 Task: Reply to email with the signature Edward Wright with the subject 'Request for a pay raise' from softage.1@softage.net with the message 'Could you provide me with a list of the project's constraints and assumptions?'
Action: Mouse moved to (271, 261)
Screenshot: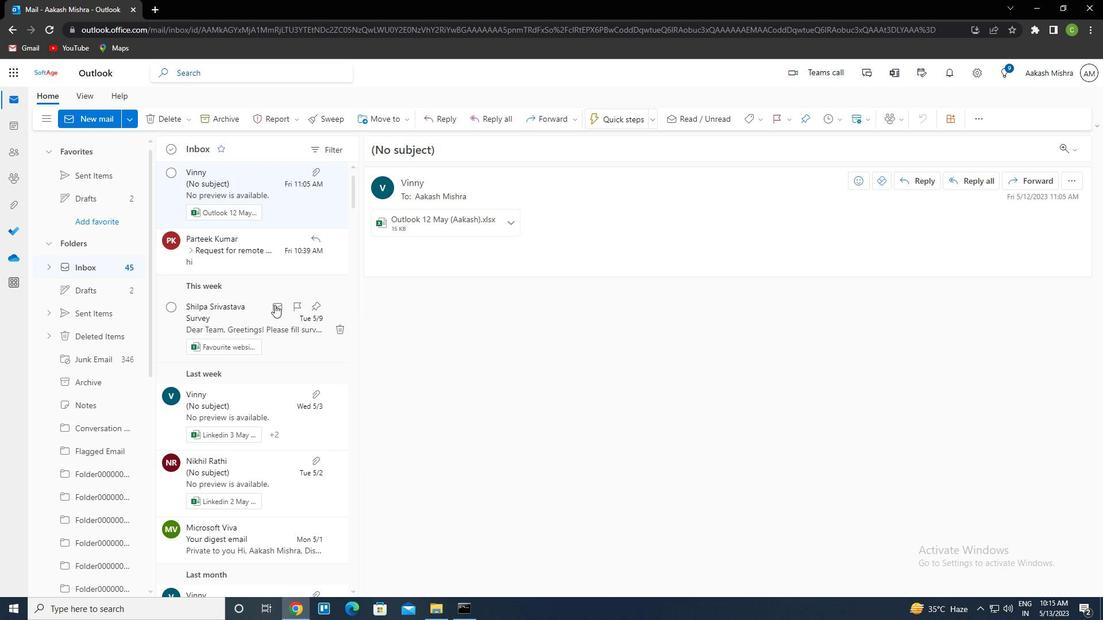 
Action: Mouse pressed left at (271, 261)
Screenshot: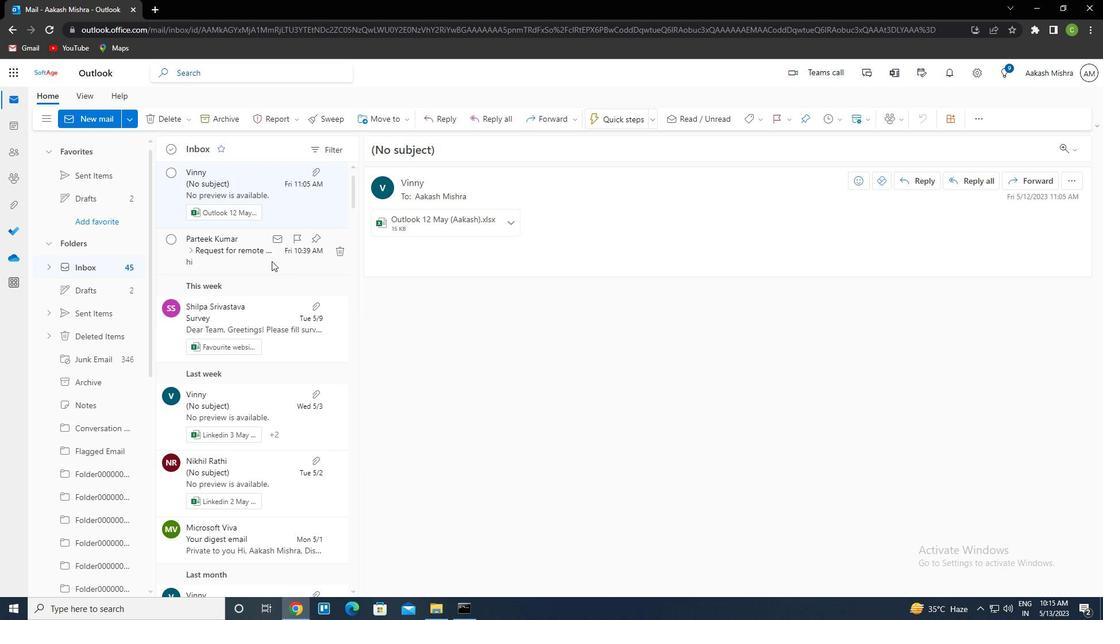 
Action: Mouse moved to (928, 209)
Screenshot: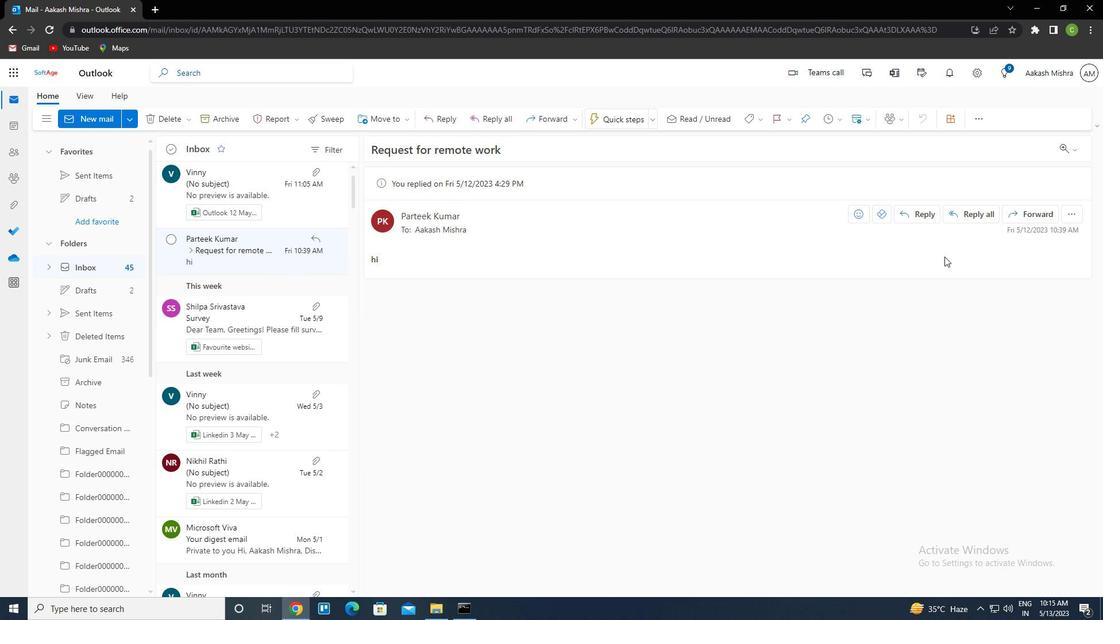 
Action: Mouse pressed left at (928, 209)
Screenshot: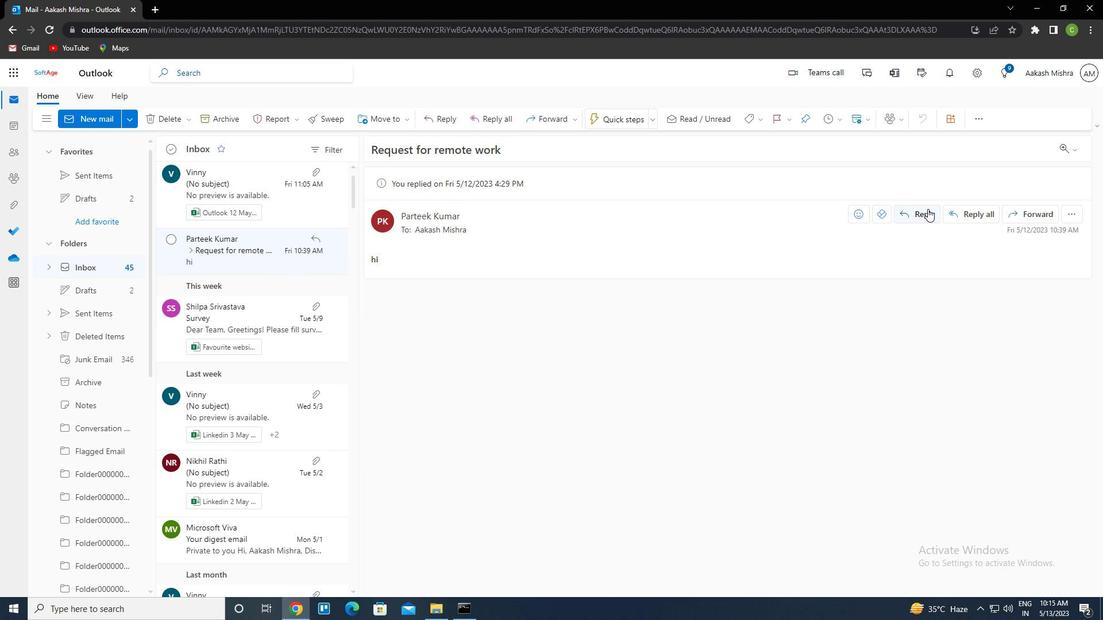 
Action: Mouse moved to (742, 118)
Screenshot: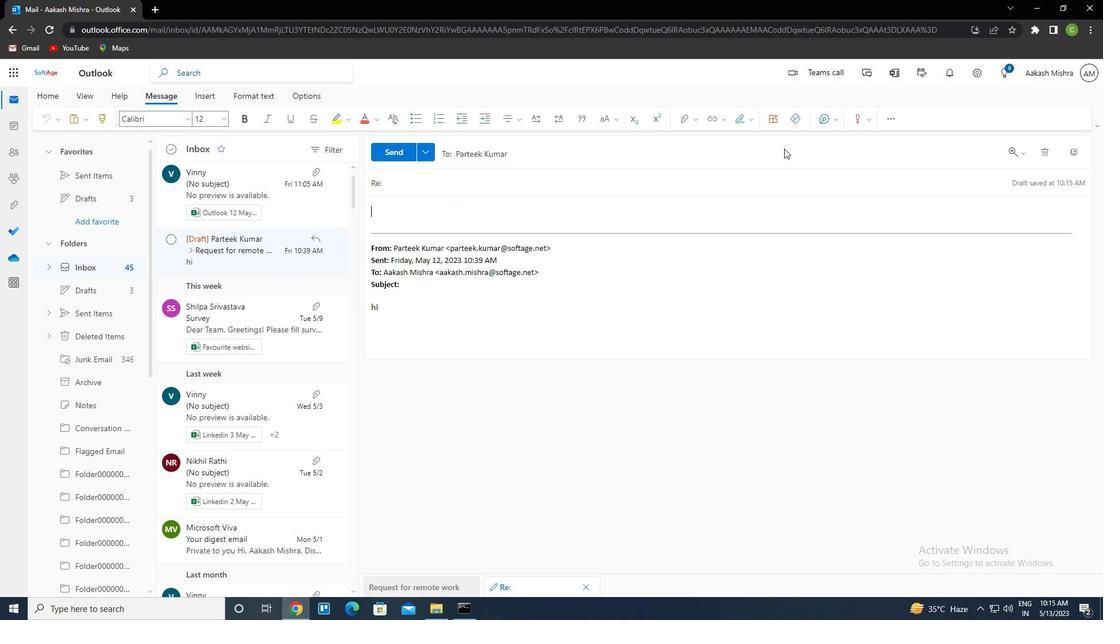 
Action: Mouse pressed left at (742, 118)
Screenshot: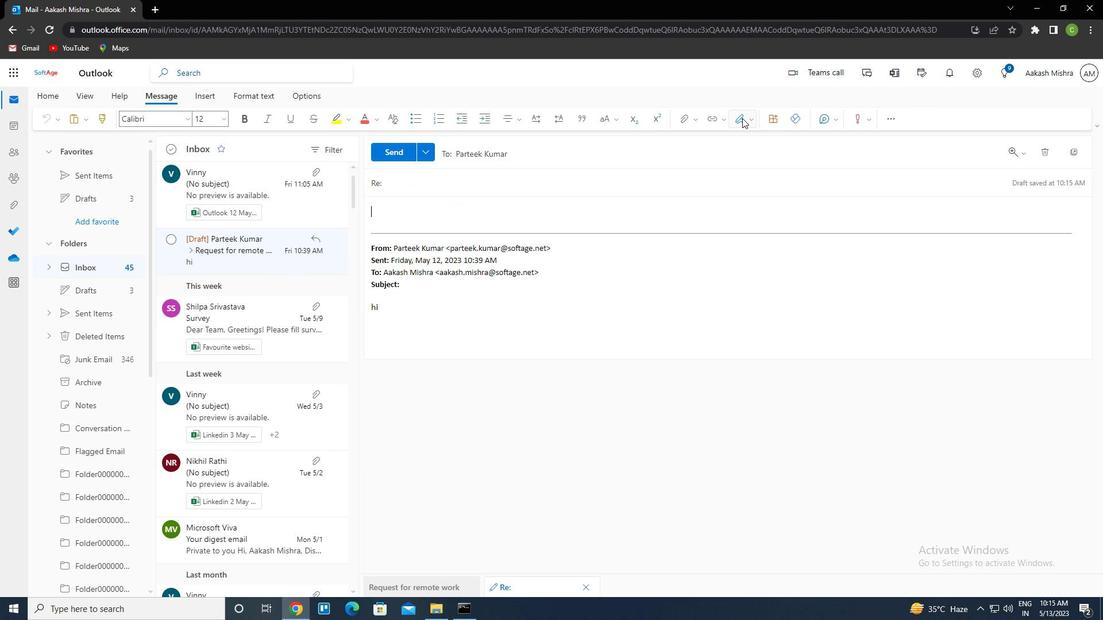 
Action: Mouse moved to (734, 148)
Screenshot: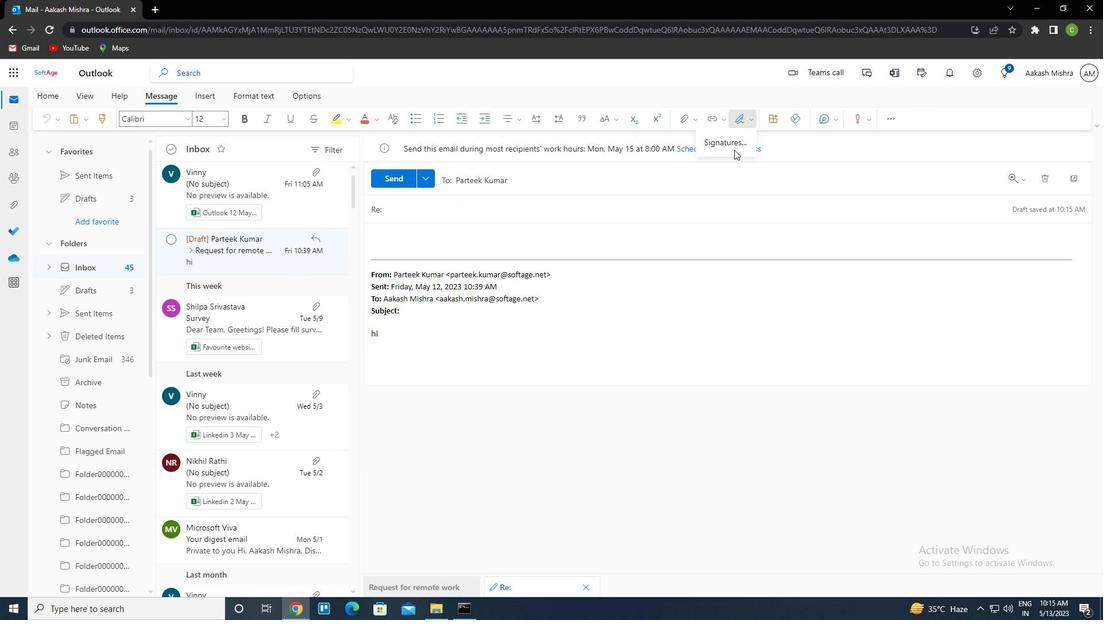 
Action: Mouse pressed left at (734, 148)
Screenshot: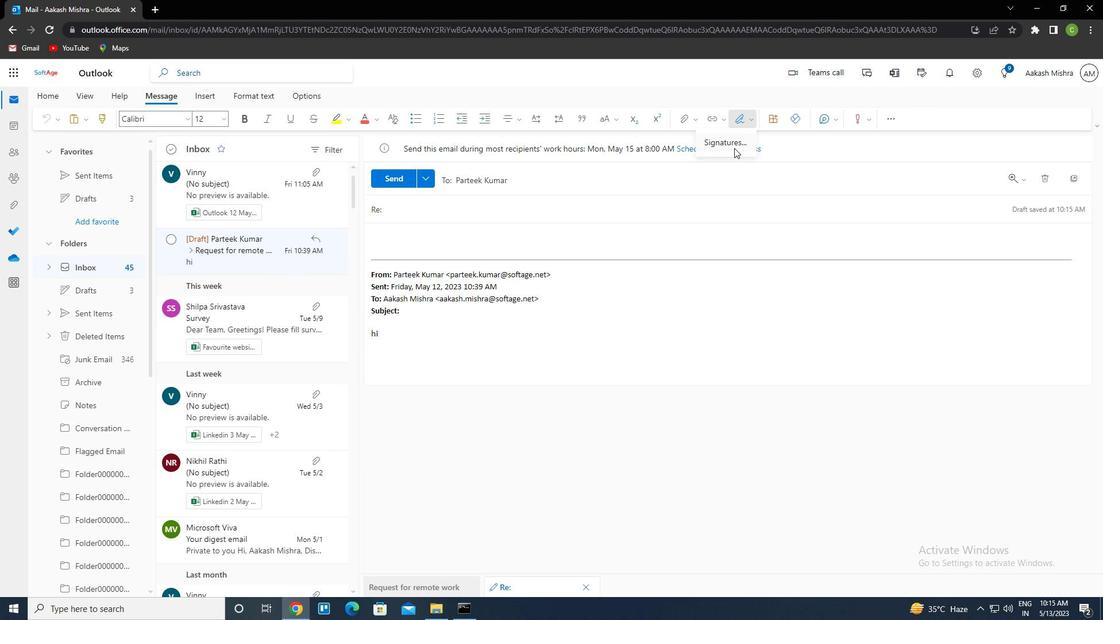 
Action: Mouse moved to (496, 214)
Screenshot: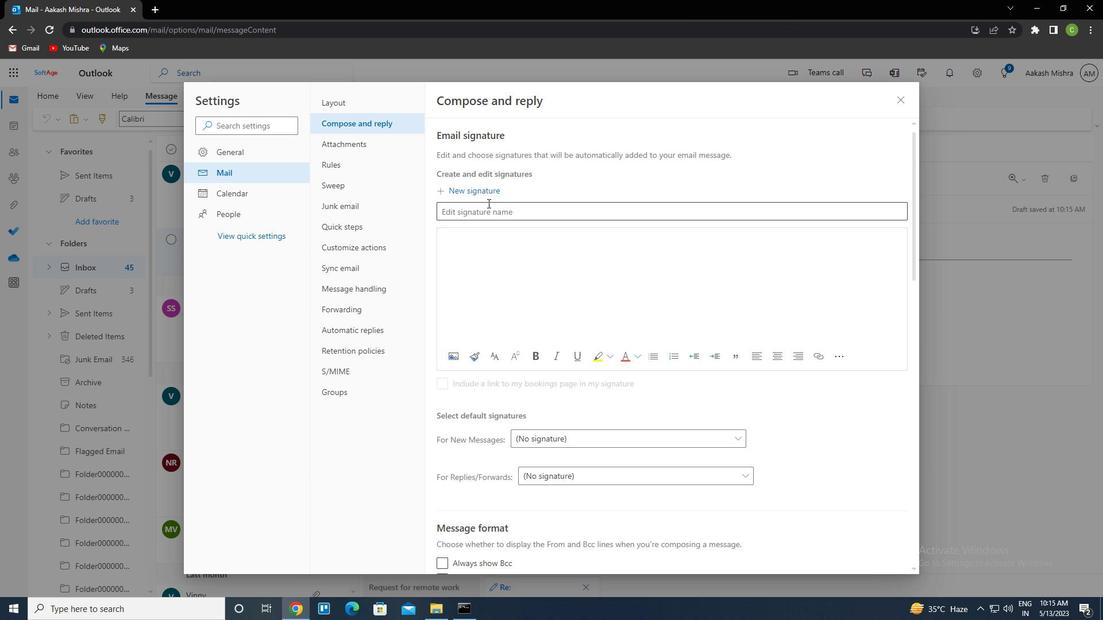 
Action: Mouse pressed left at (496, 214)
Screenshot: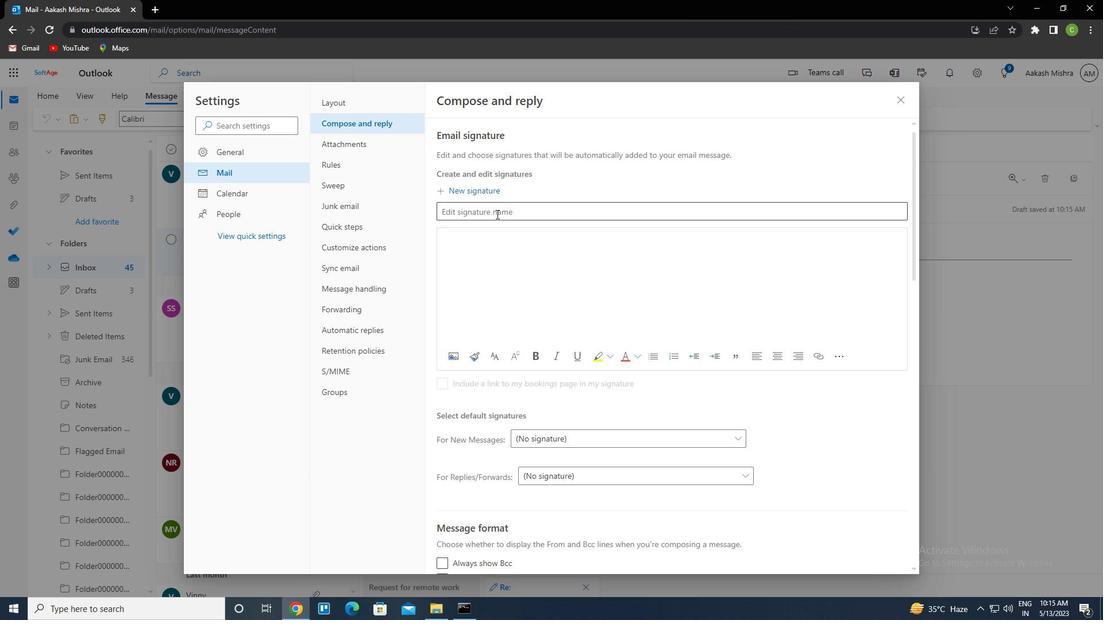 
Action: Key pressed <Key.caps_lock>e<Key.caps_lock>dward<Key.space><Key.caps_lock>w<Key.caps_lock>right
Screenshot: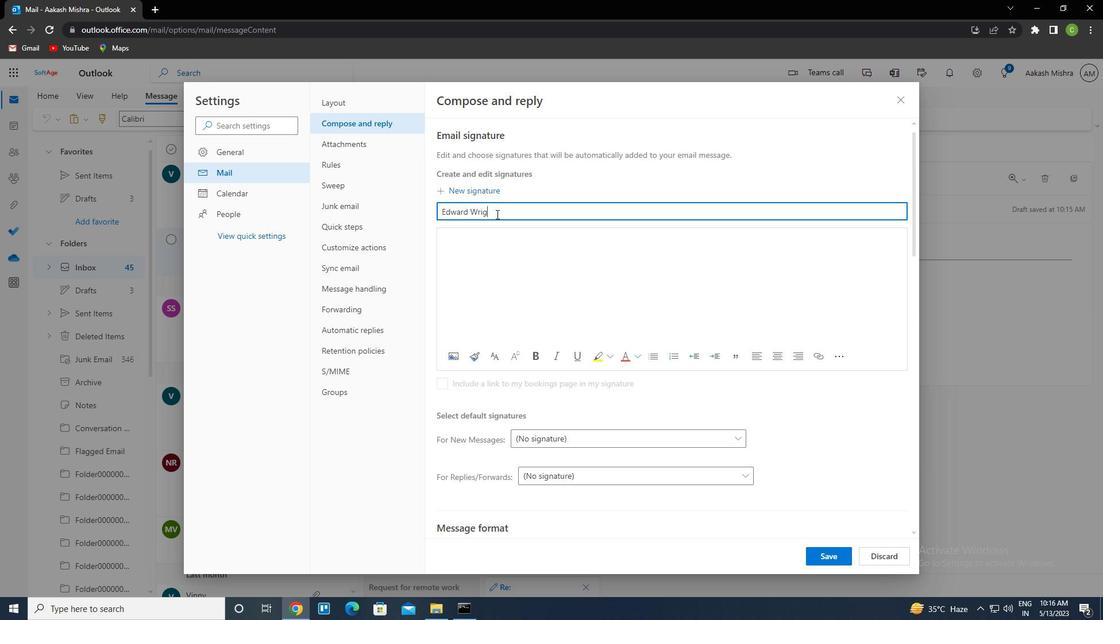
Action: Mouse moved to (499, 243)
Screenshot: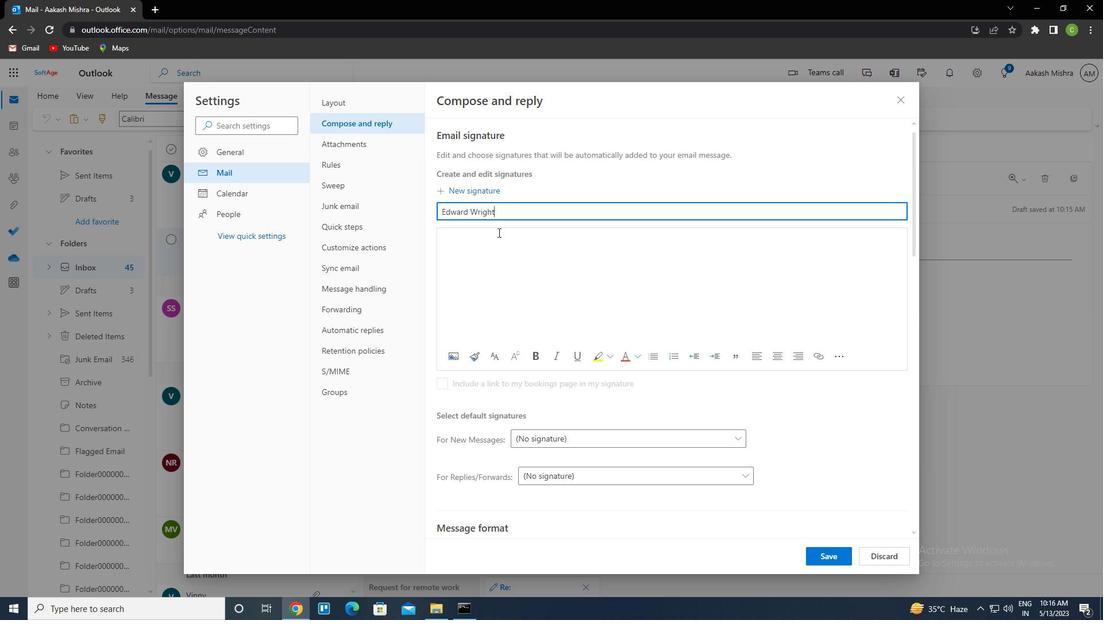 
Action: Mouse pressed left at (499, 243)
Screenshot: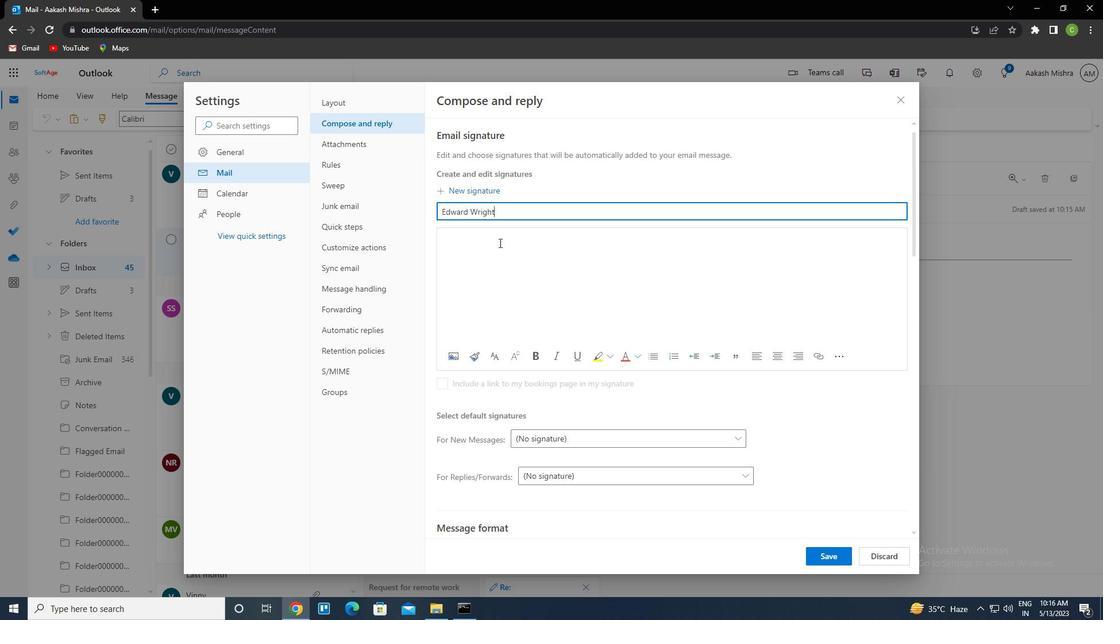 
Action: Key pressed <Key.caps_lock>ed<Key.backspace><Key.caps_lock>dward<Key.space><Key.caps_lock>w<Key.caps_lock>right
Screenshot: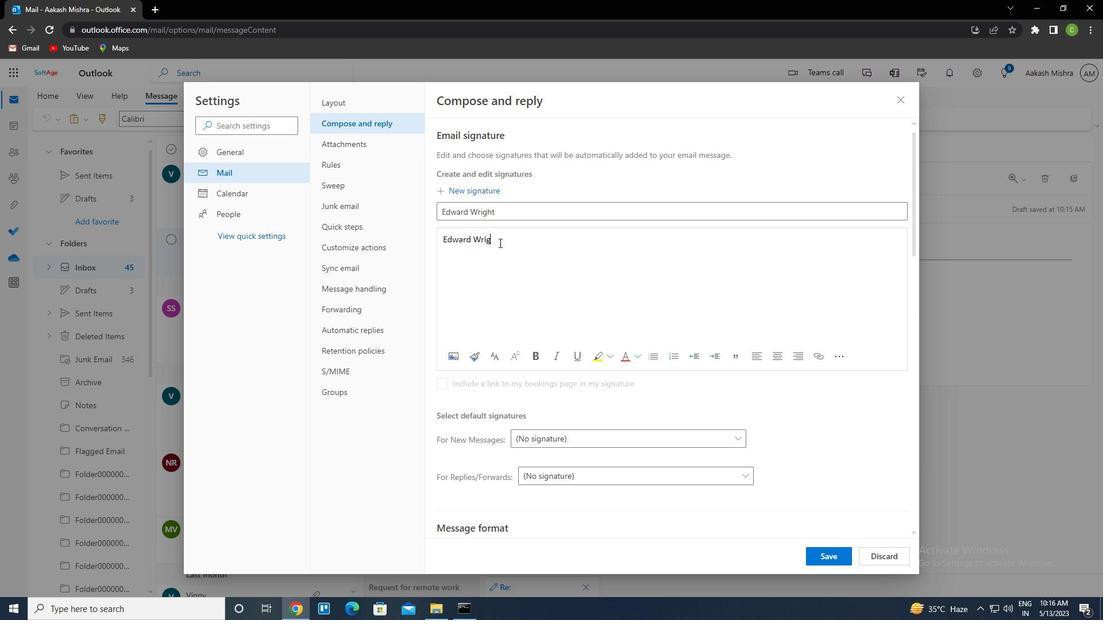 
Action: Mouse moved to (830, 555)
Screenshot: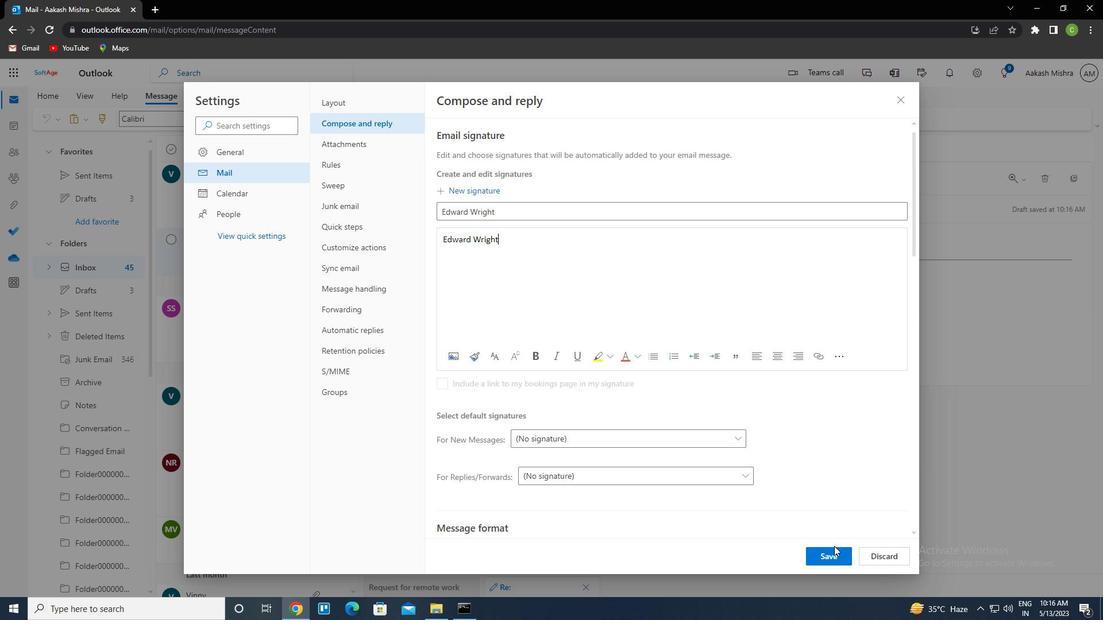 
Action: Mouse pressed left at (830, 555)
Screenshot: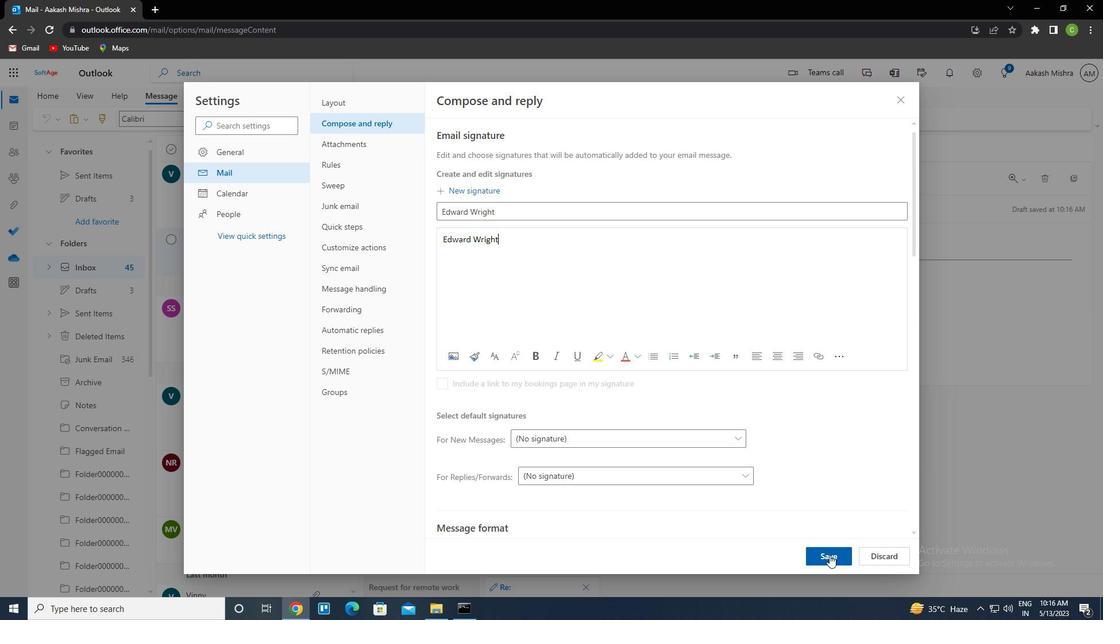 
Action: Mouse moved to (901, 93)
Screenshot: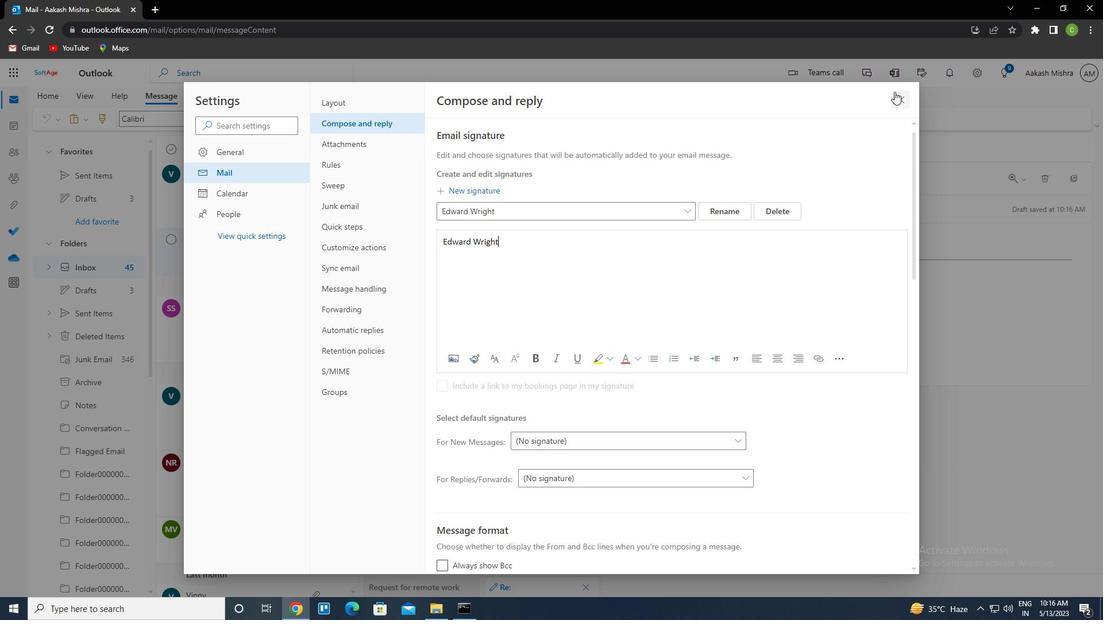 
Action: Mouse pressed left at (901, 93)
Screenshot: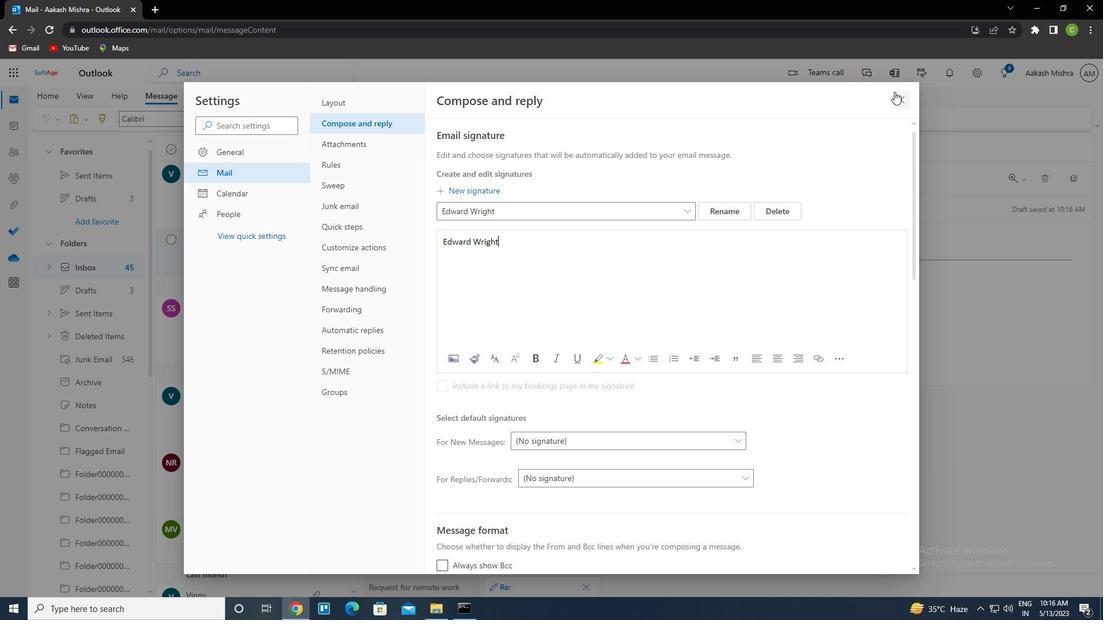 
Action: Mouse moved to (743, 112)
Screenshot: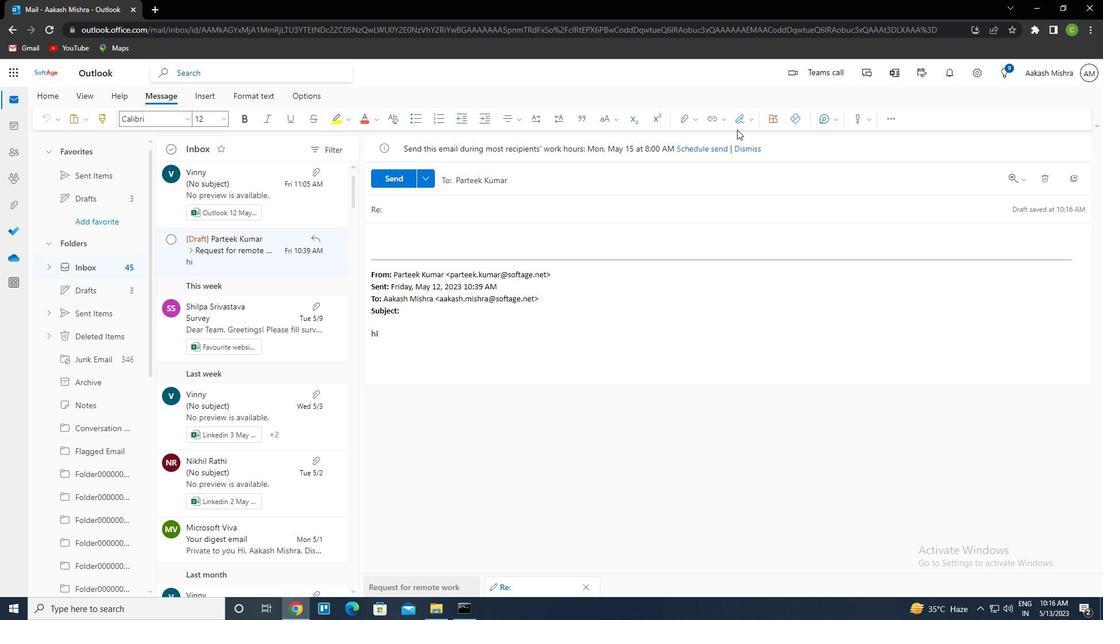 
Action: Mouse pressed left at (743, 112)
Screenshot: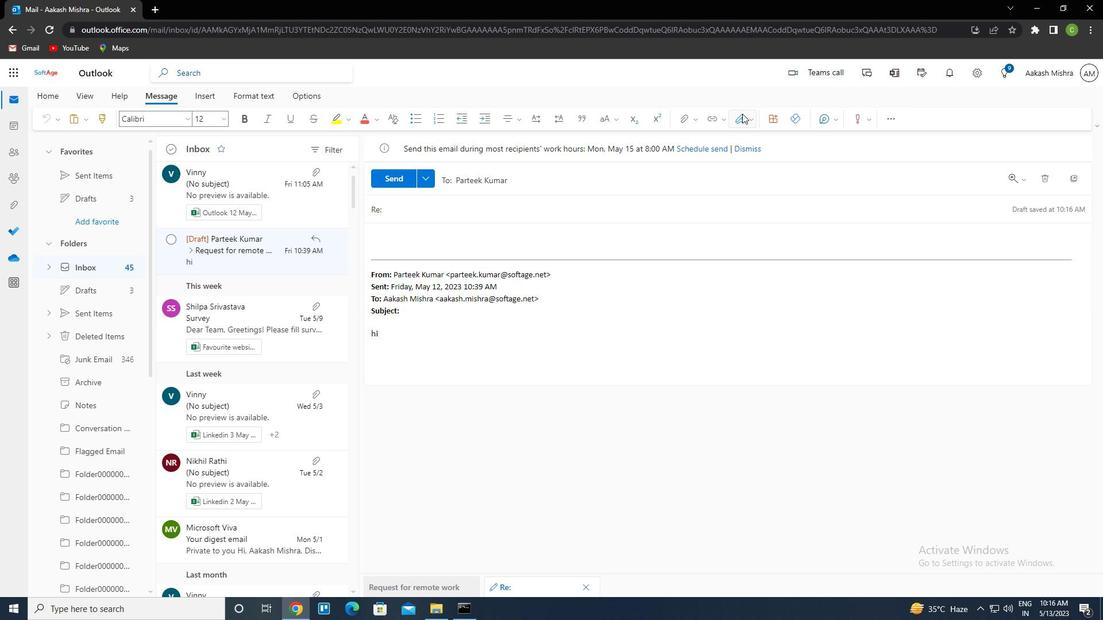 
Action: Mouse moved to (735, 141)
Screenshot: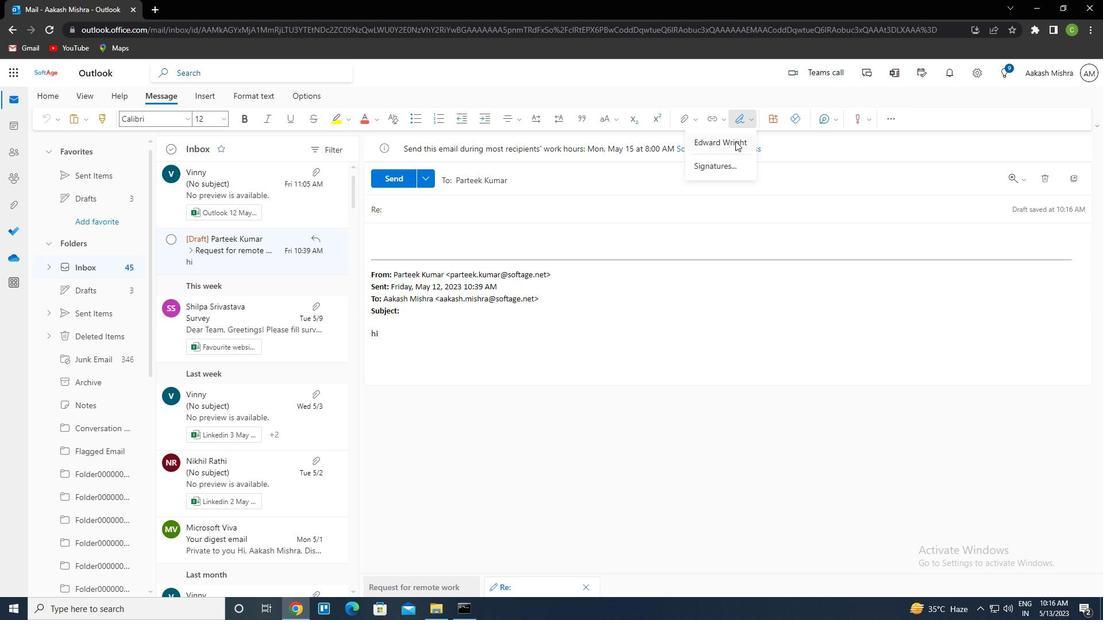 
Action: Mouse pressed left at (735, 141)
Screenshot: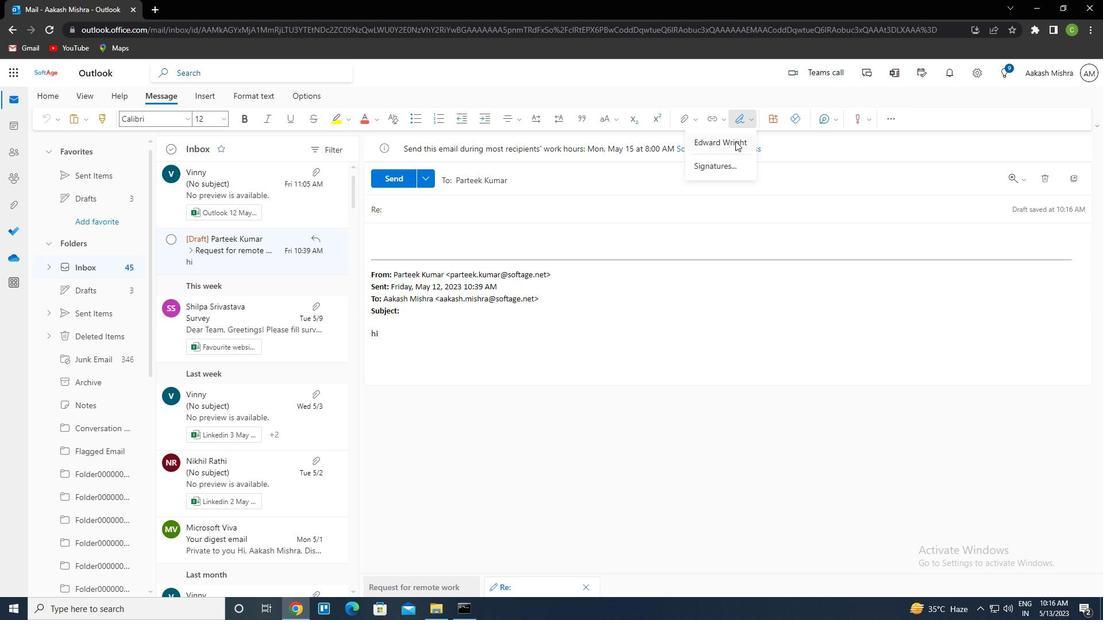 
Action: Mouse moved to (421, 208)
Screenshot: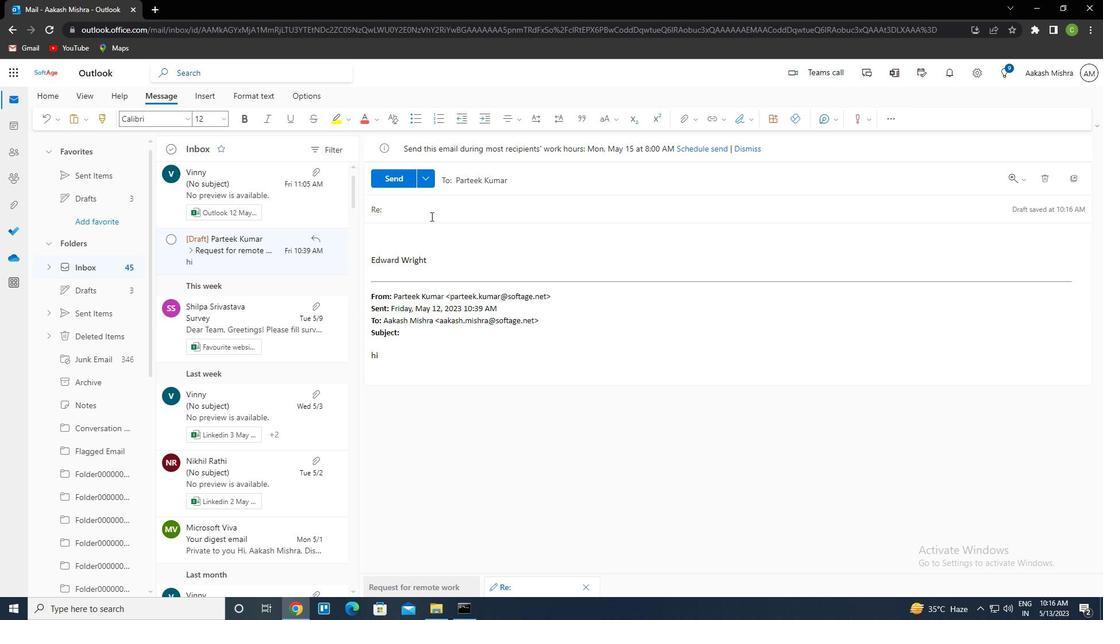 
Action: Mouse pressed left at (421, 208)
Screenshot: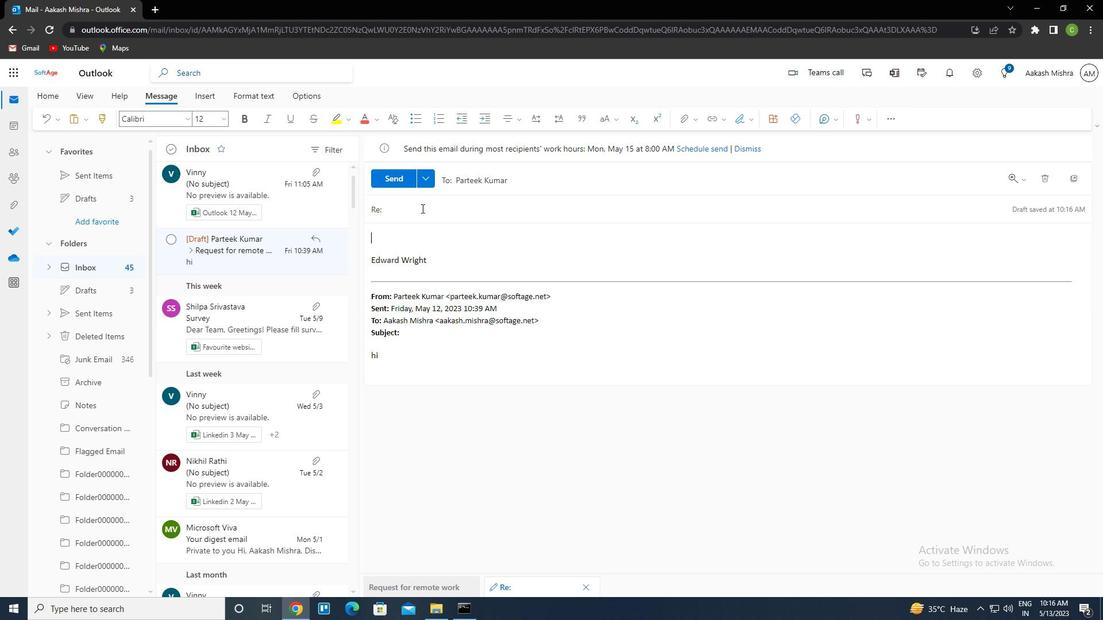 
Action: Key pressed <Key.caps_lock>r<Key.caps_lock>equest<Key.space>for<Key.space>a<Key.space>pa<Key.space>raise<Key.tab><Key.caps_lock>c<Key.caps_lock>ould<Key.space>you<Key.space>provide<Key.space>me<Key.space>with<Key.space><Key.space><Key.backspace>a<Key.space>list<Key.space>of<Key.space>the<Key.space>project's<Key.space>constraints<Key.space>
Screenshot: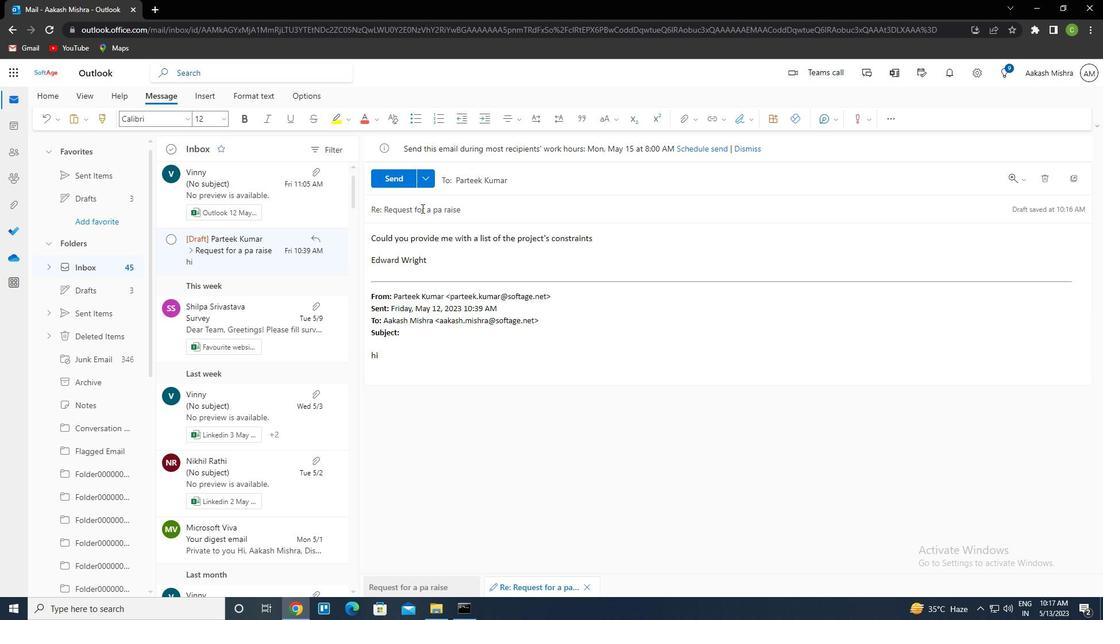 
Action: Mouse moved to (0, 117)
Screenshot: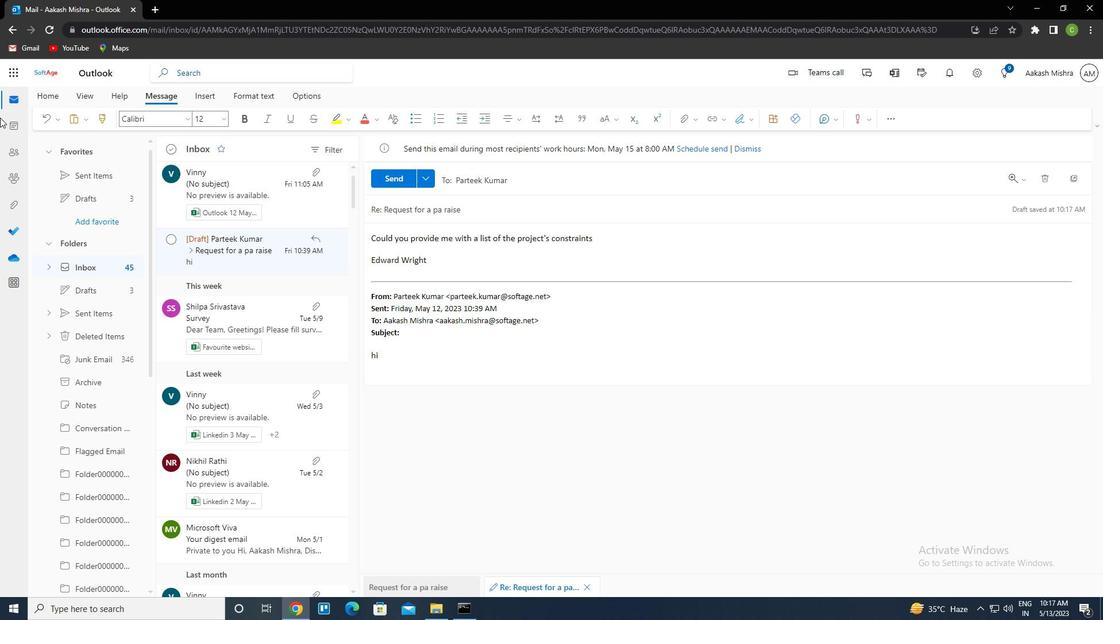 
Action: Key pressed and<Key.space>assumptions
Screenshot: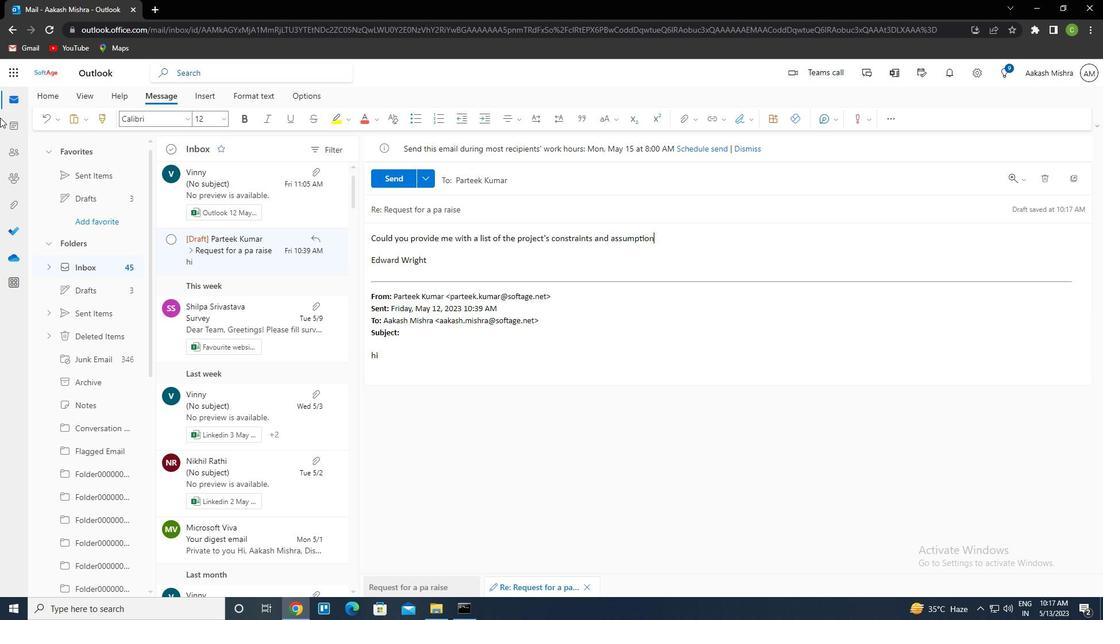 
Action: Mouse moved to (393, 179)
Screenshot: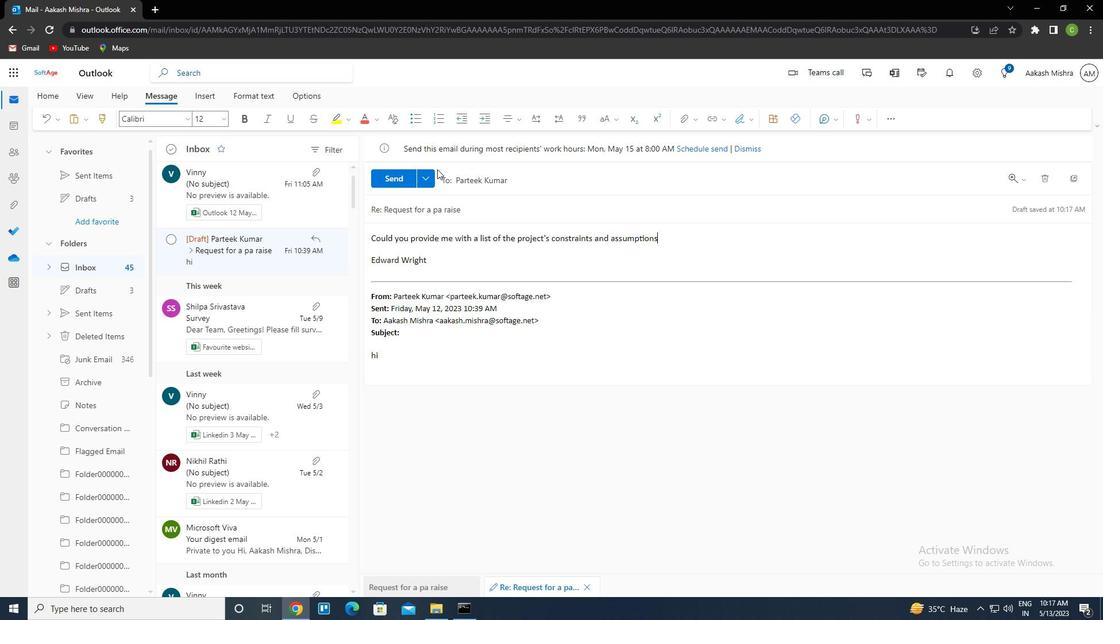 
Action: Mouse pressed left at (393, 179)
Screenshot: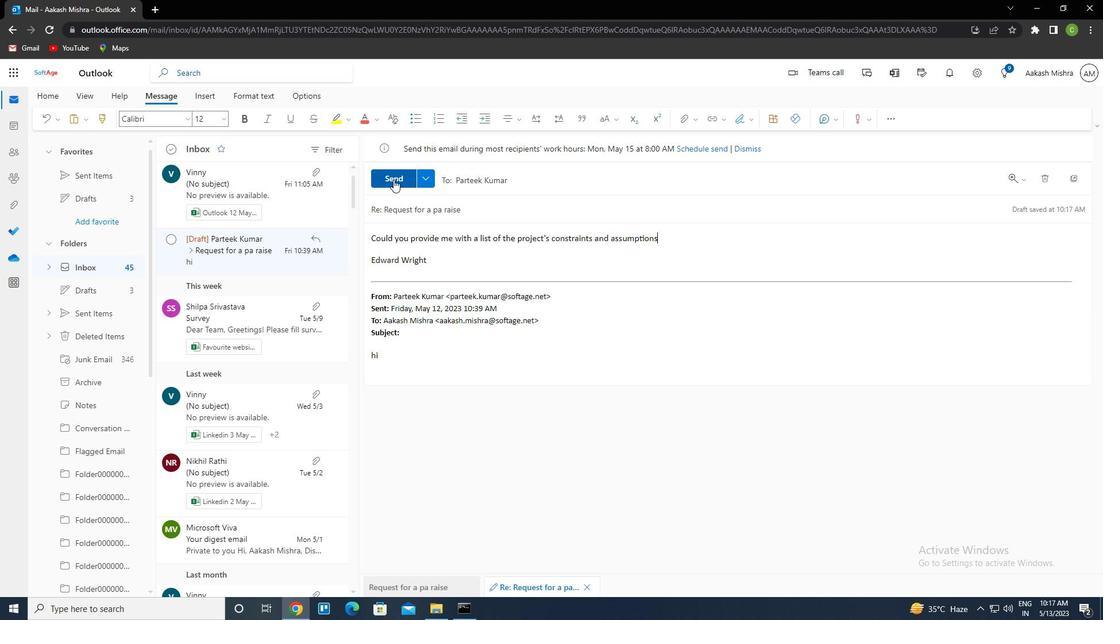 
Action: Mouse moved to (447, 252)
Screenshot: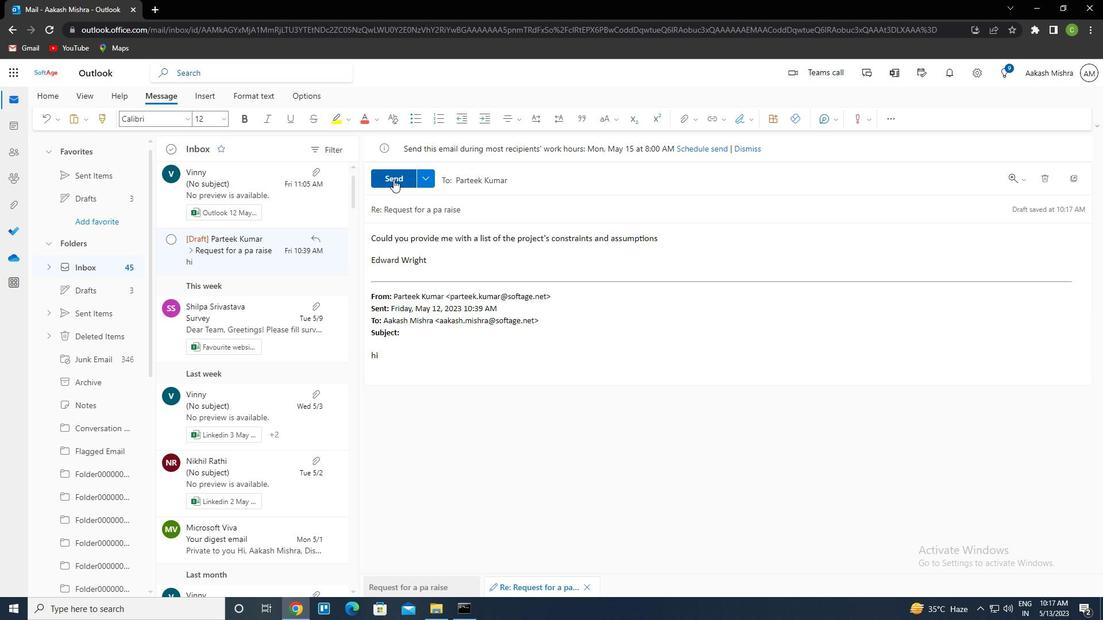 
